 Task: Create in the project AgileBolt and in the Backlog issue 'Integrate a new interactive tutorial feature into an existing e-learning platform to enhance user engagement and learning outcomes' a child issue 'Kubernetes cluster backup and recovery planning and optimization', and assign it to team member softage.2@softage.net. Create in the project AgileBolt and in the Backlog issue 'Develop a new tool for automated testing of mobile application performance and resource consumption' a child issue 'Integration with property management software', and assign it to team member softage.3@softage.net
Action: Mouse moved to (874, 513)
Screenshot: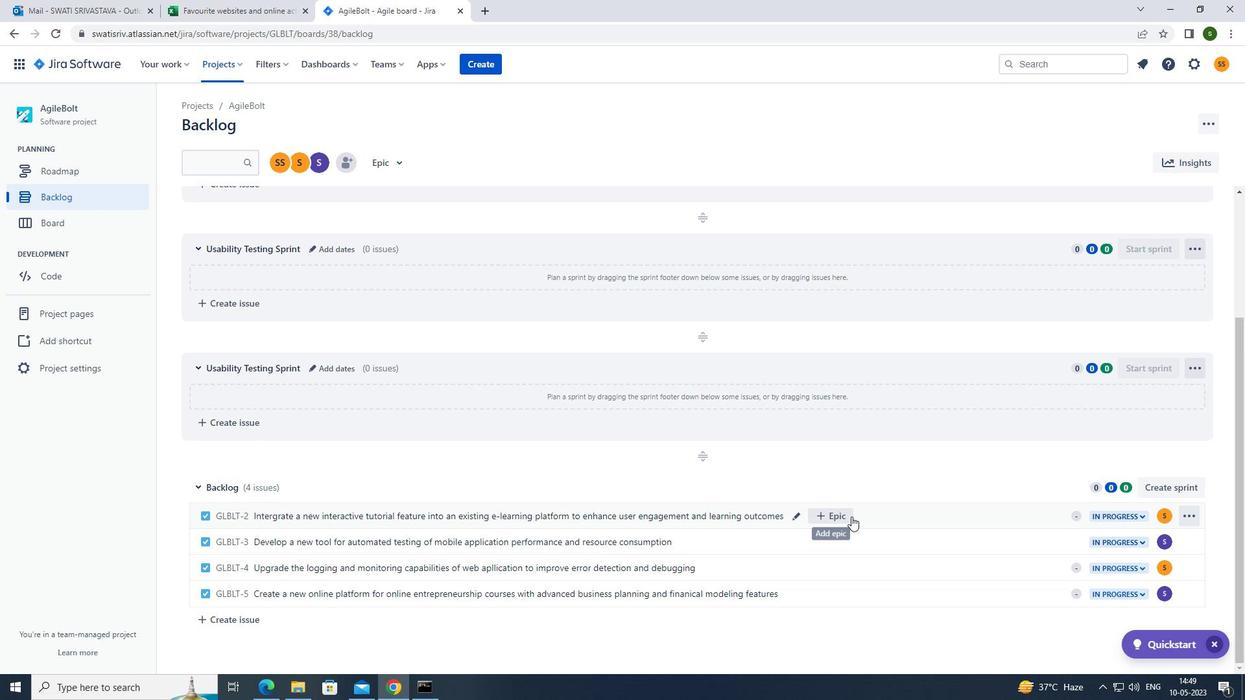 
Action: Mouse pressed left at (874, 513)
Screenshot: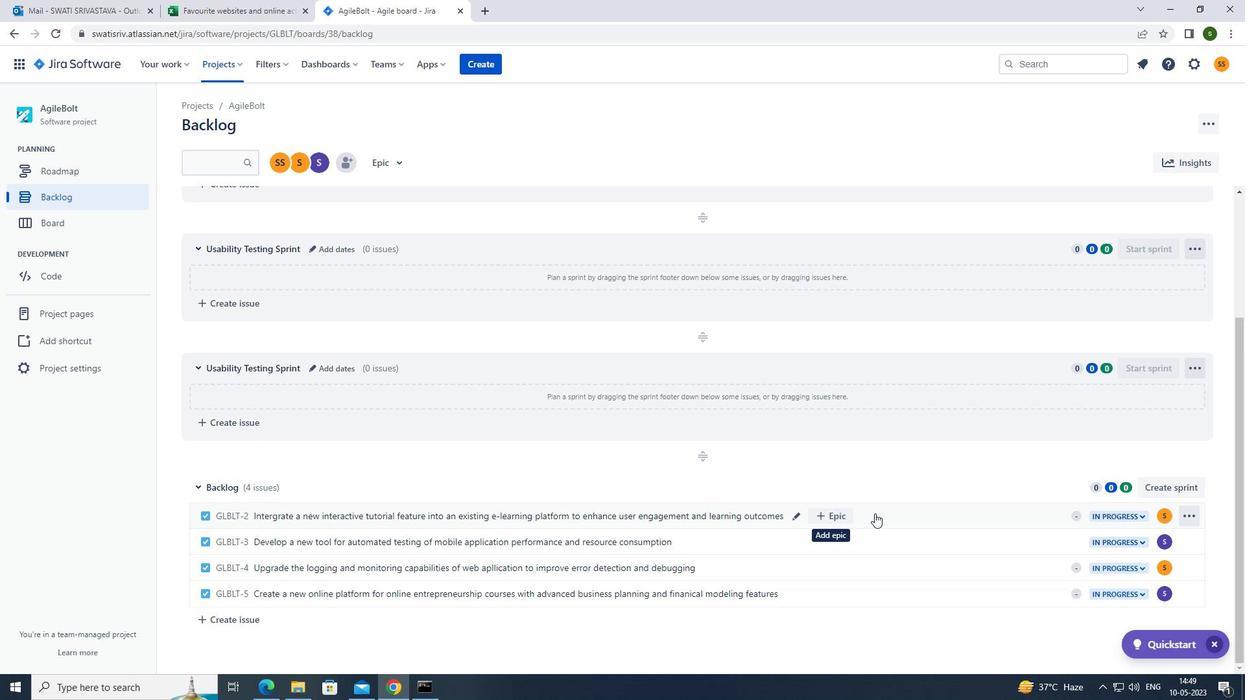 
Action: Mouse moved to (1015, 335)
Screenshot: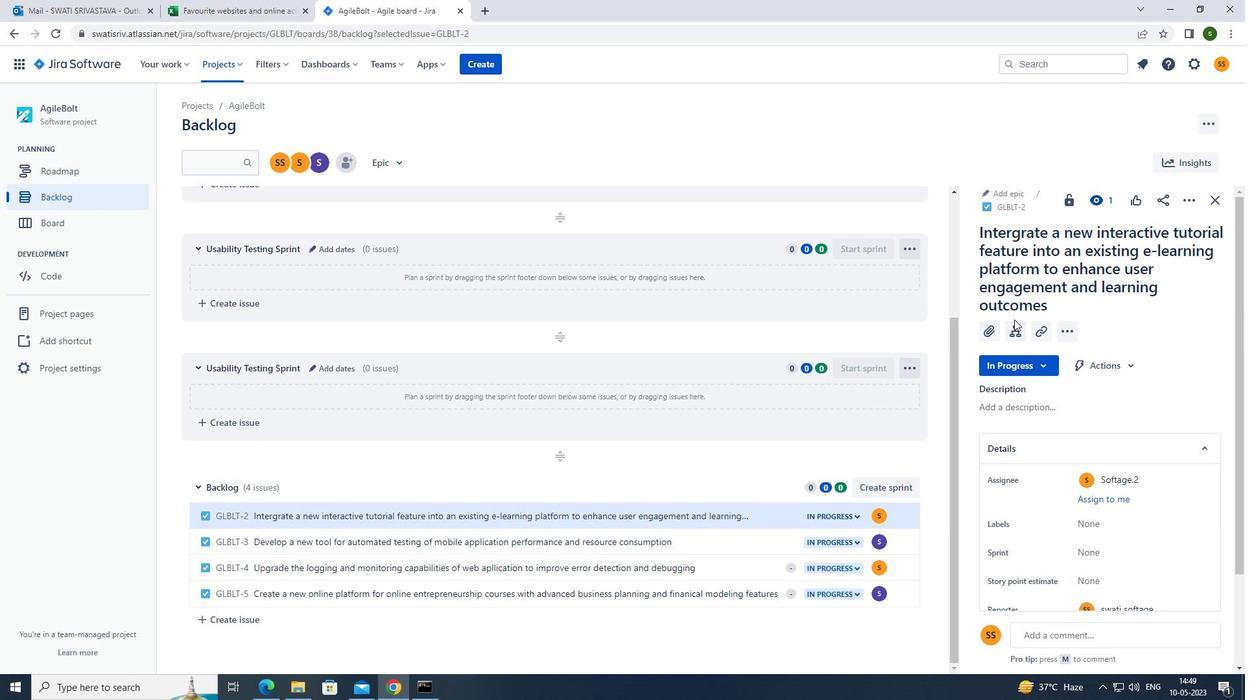 
Action: Mouse pressed left at (1015, 335)
Screenshot: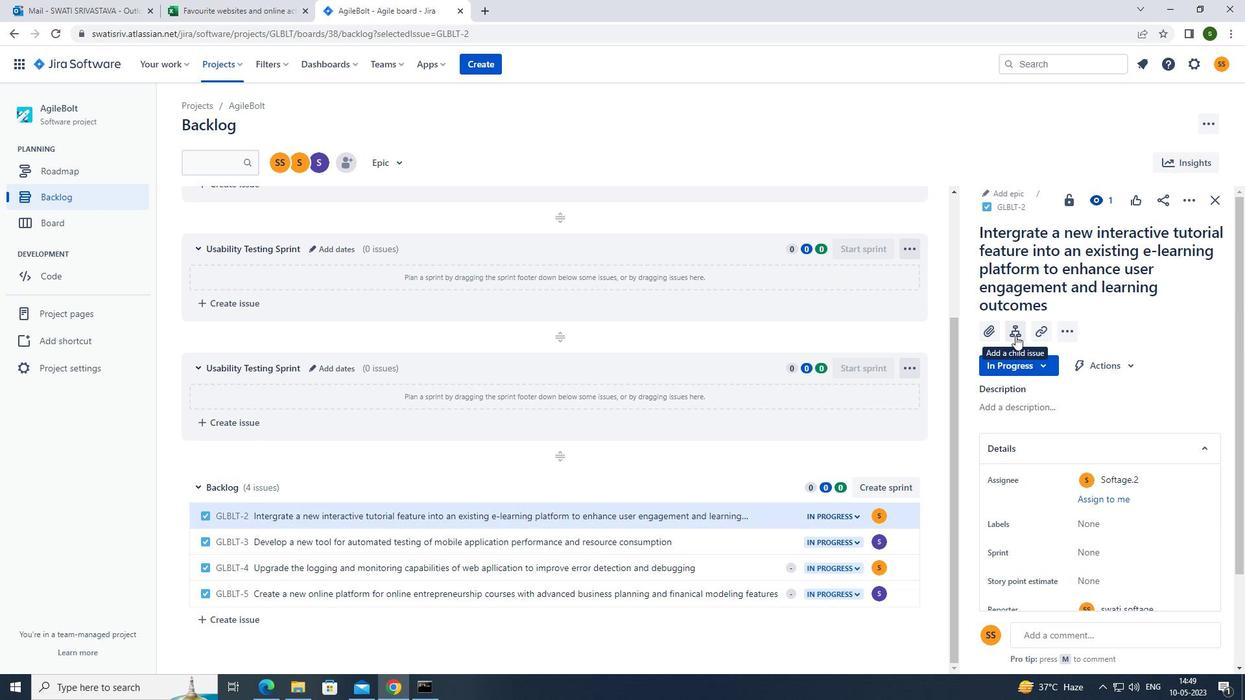 
Action: Mouse moved to (1020, 416)
Screenshot: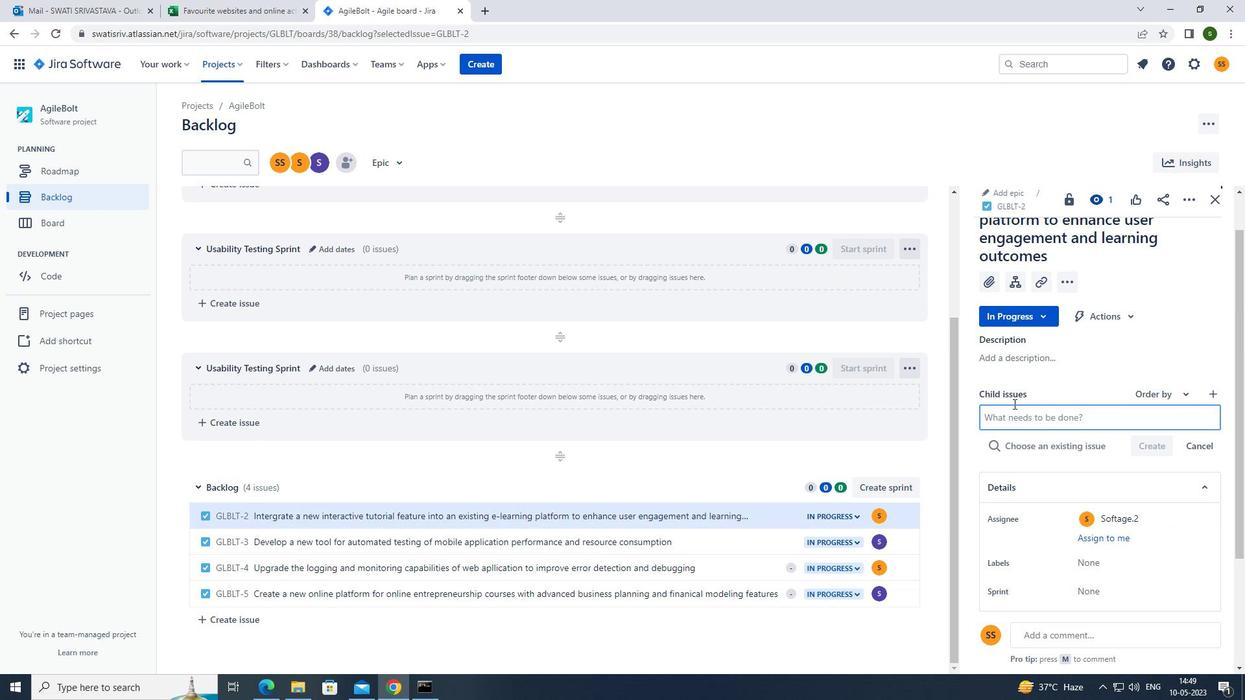 
Action: Mouse pressed left at (1020, 416)
Screenshot: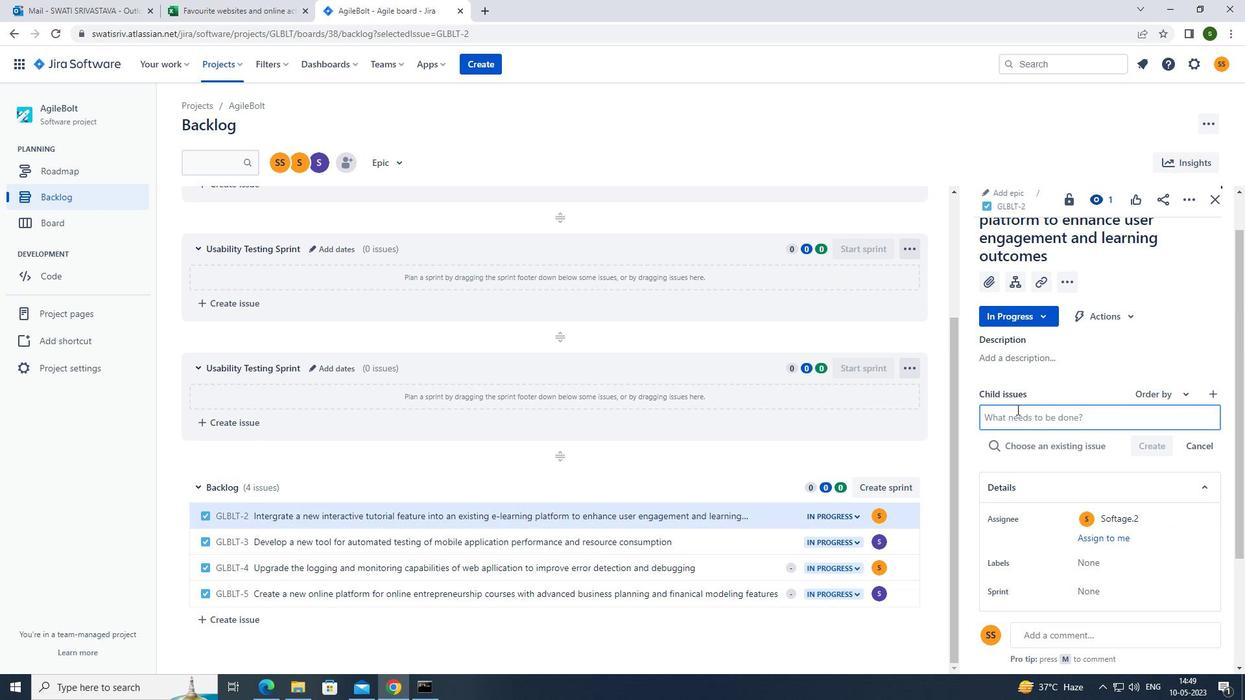 
Action: Mouse moved to (1020, 416)
Screenshot: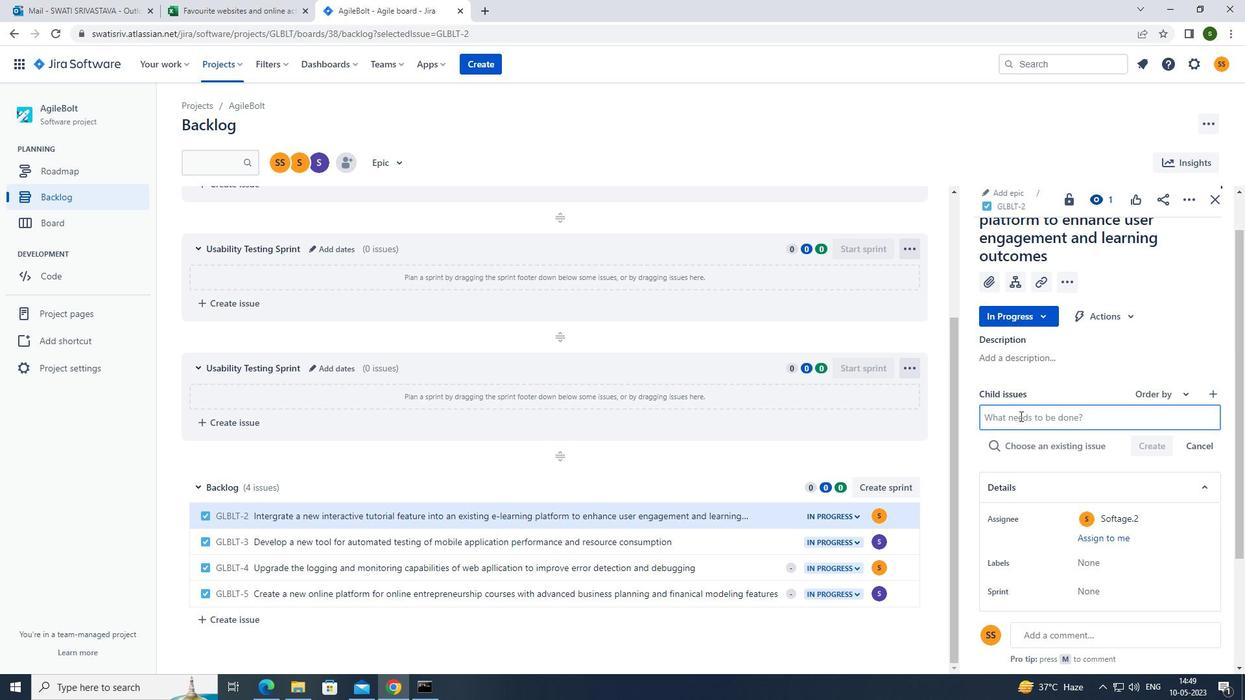 
Action: Key pressed <Key.caps_lock>k<Key.caps_lock>ubernetes<Key.space>cluster<Key.space>backup<Key.space>and<Key.space>recovery<Key.space>planning<Key.space>and<Key.space>optimization<Key.enter>
Screenshot: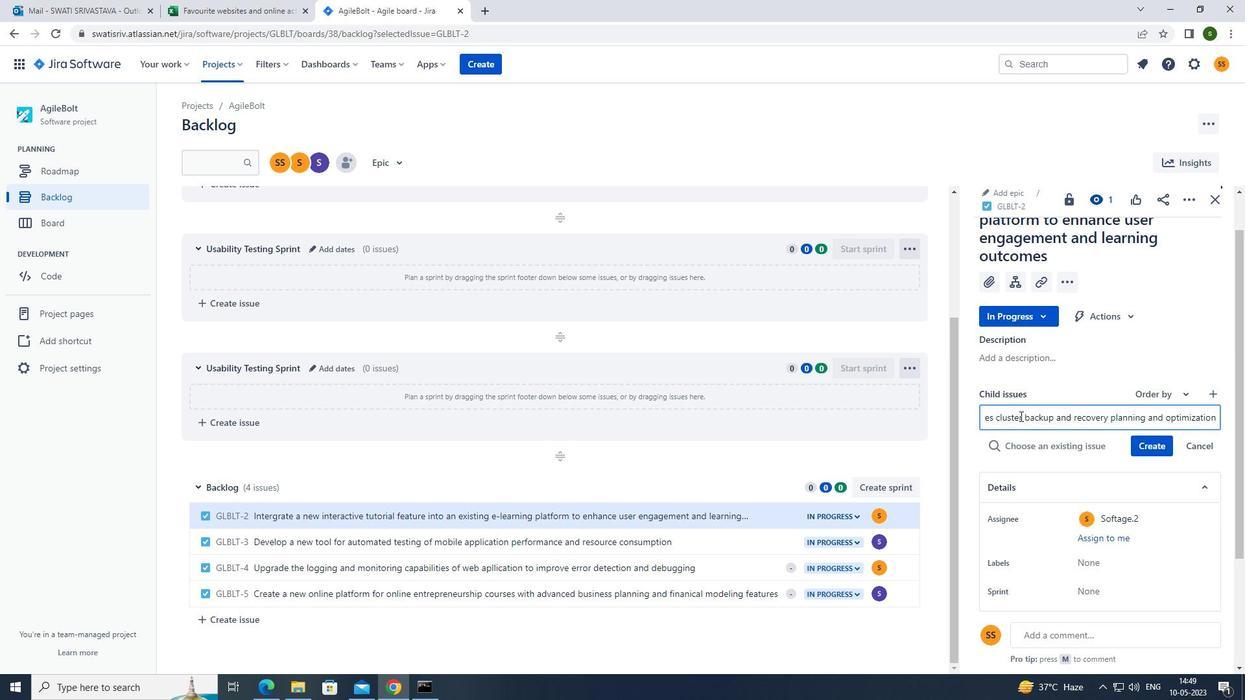 
Action: Mouse moved to (1163, 424)
Screenshot: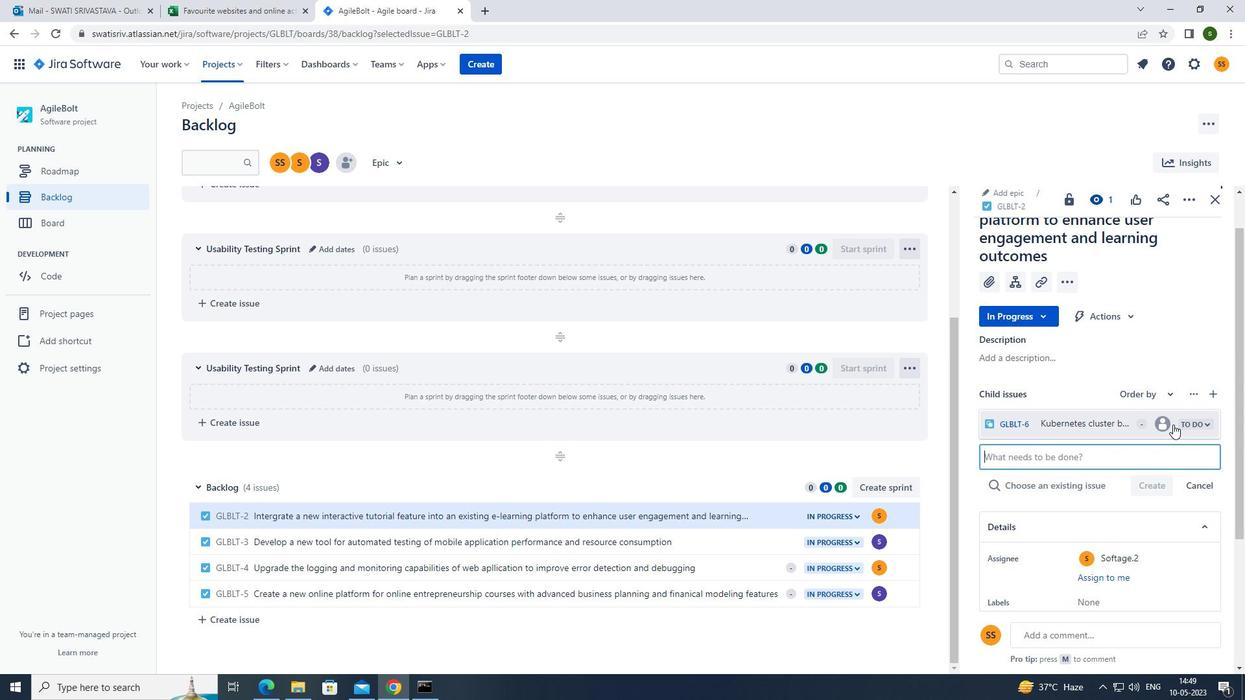 
Action: Mouse pressed left at (1163, 424)
Screenshot: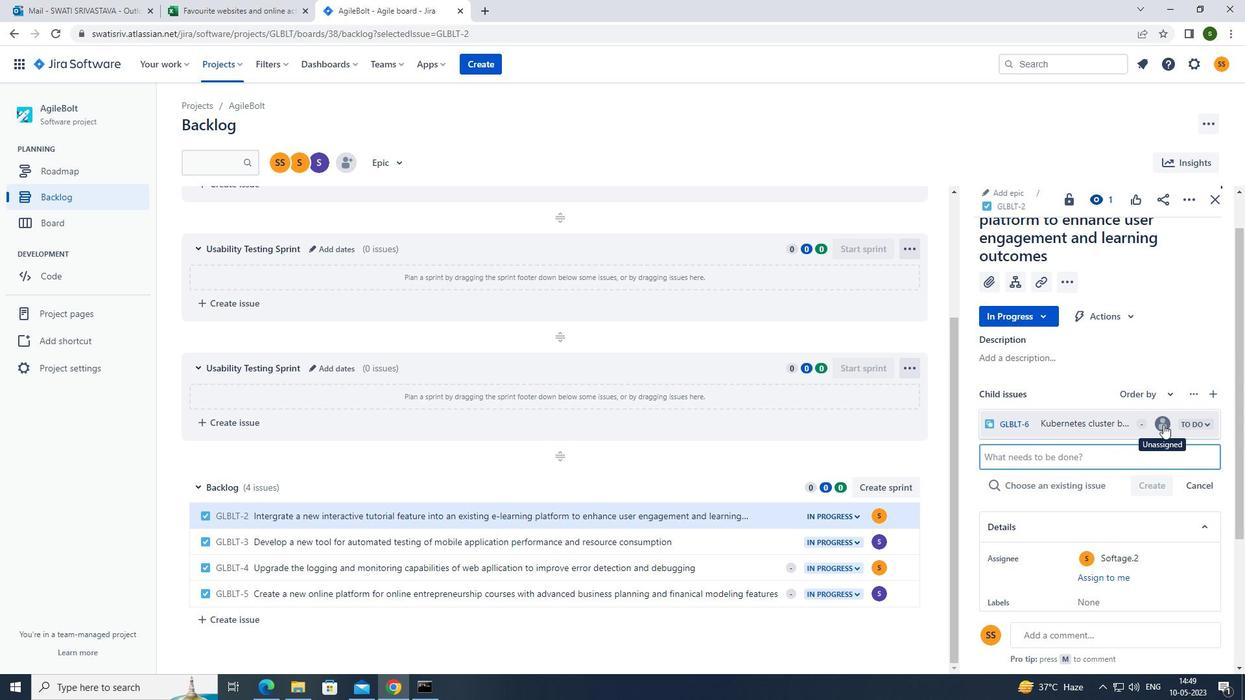 
Action: Mouse moved to (1118, 432)
Screenshot: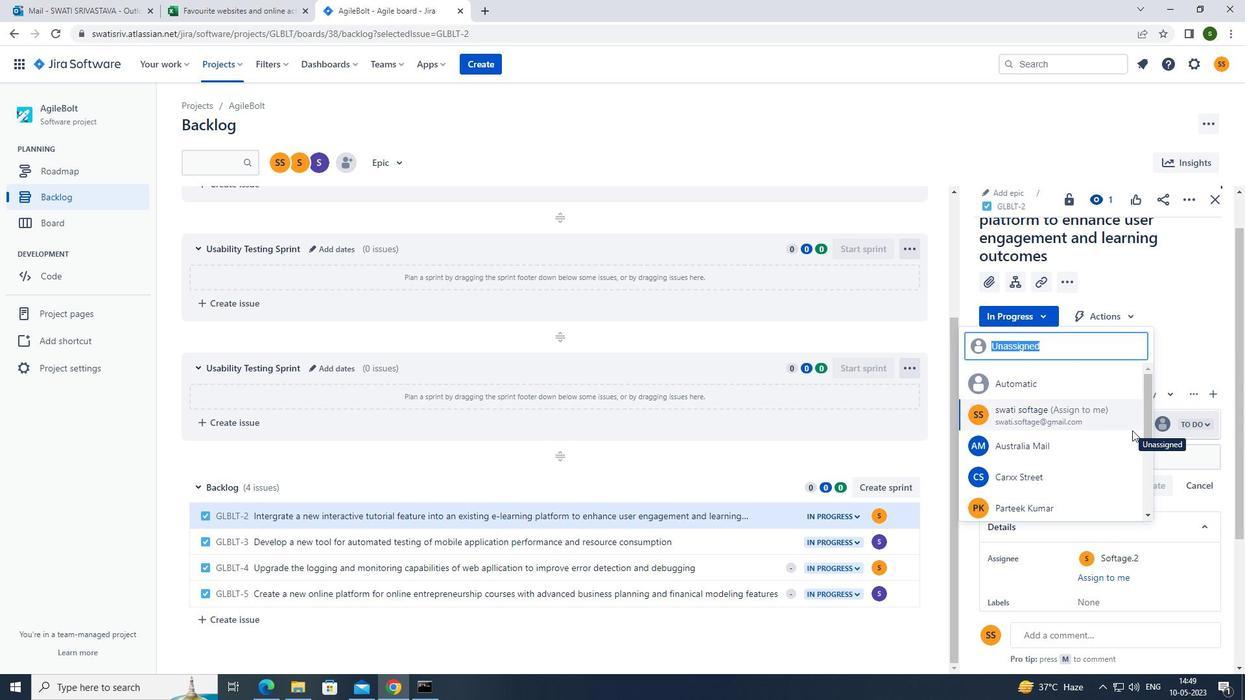 
Action: Mouse scrolled (1118, 431) with delta (0, 0)
Screenshot: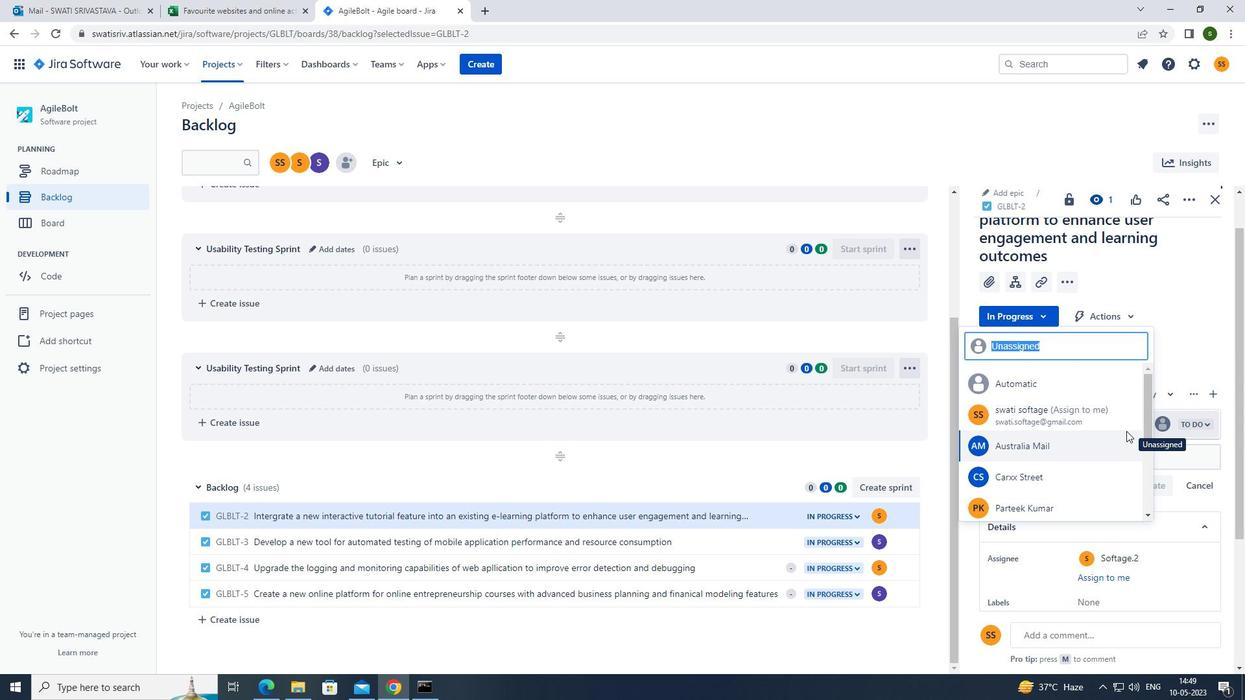 
Action: Mouse scrolled (1118, 431) with delta (0, 0)
Screenshot: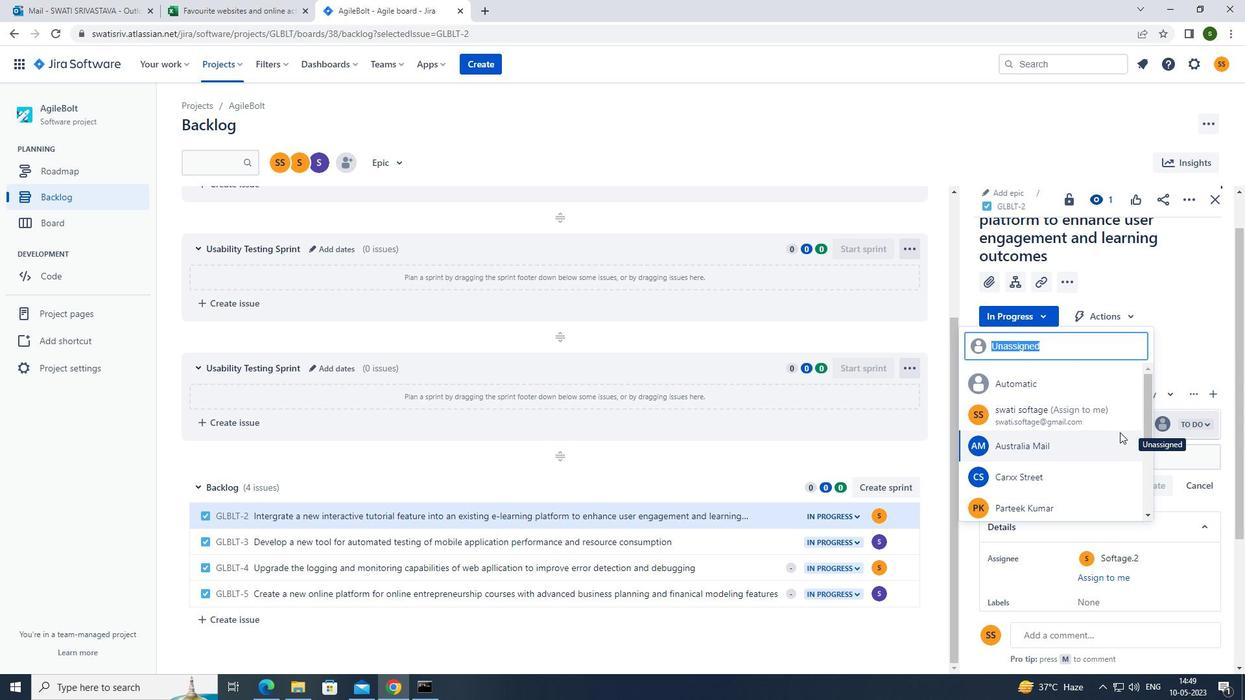 
Action: Mouse moved to (1043, 442)
Screenshot: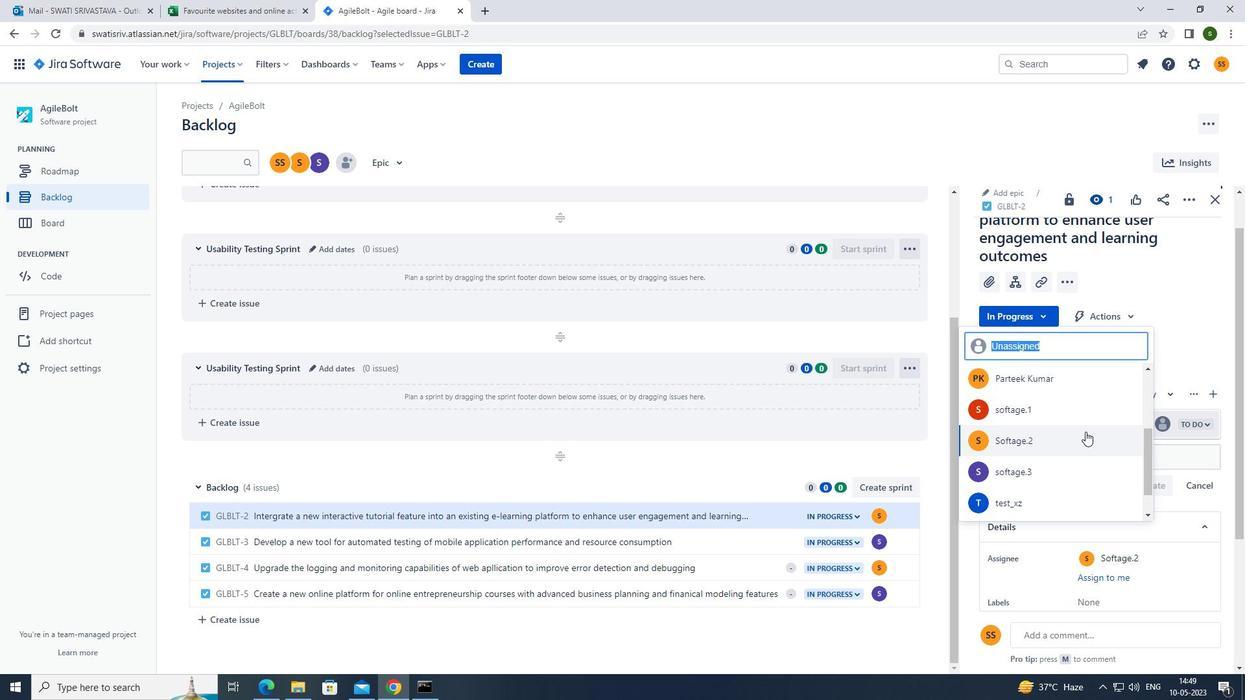 
Action: Mouse pressed left at (1043, 442)
Screenshot: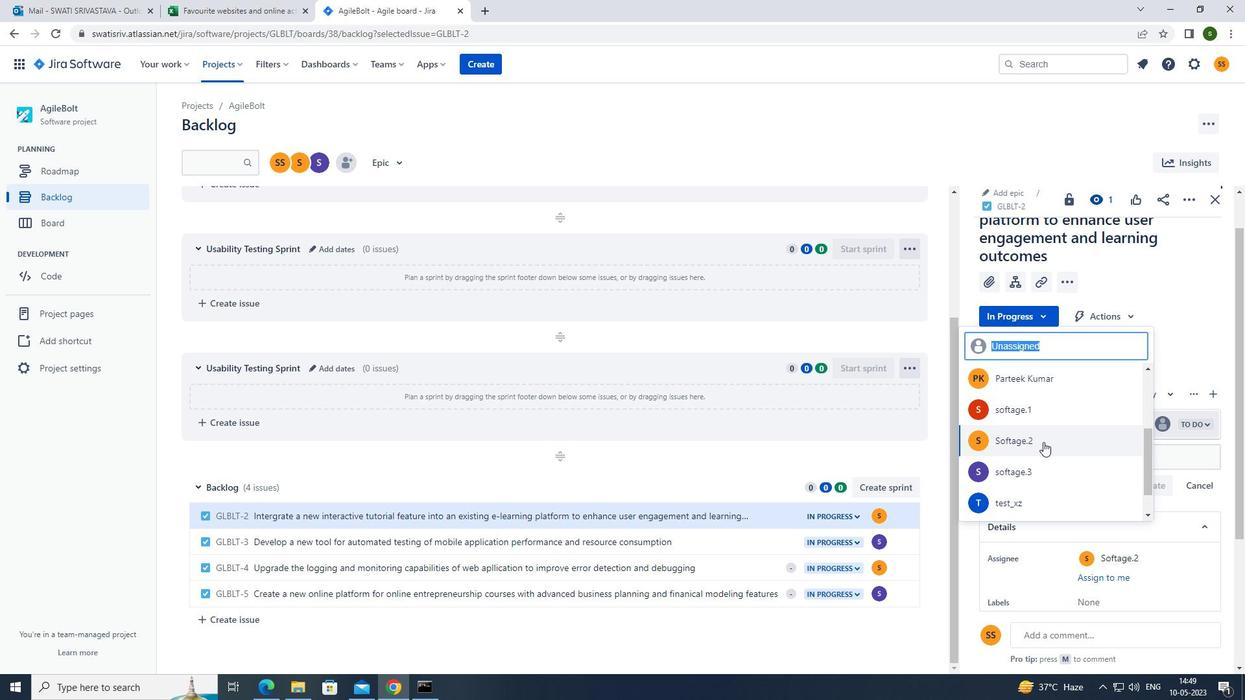 
Action: Mouse moved to (720, 534)
Screenshot: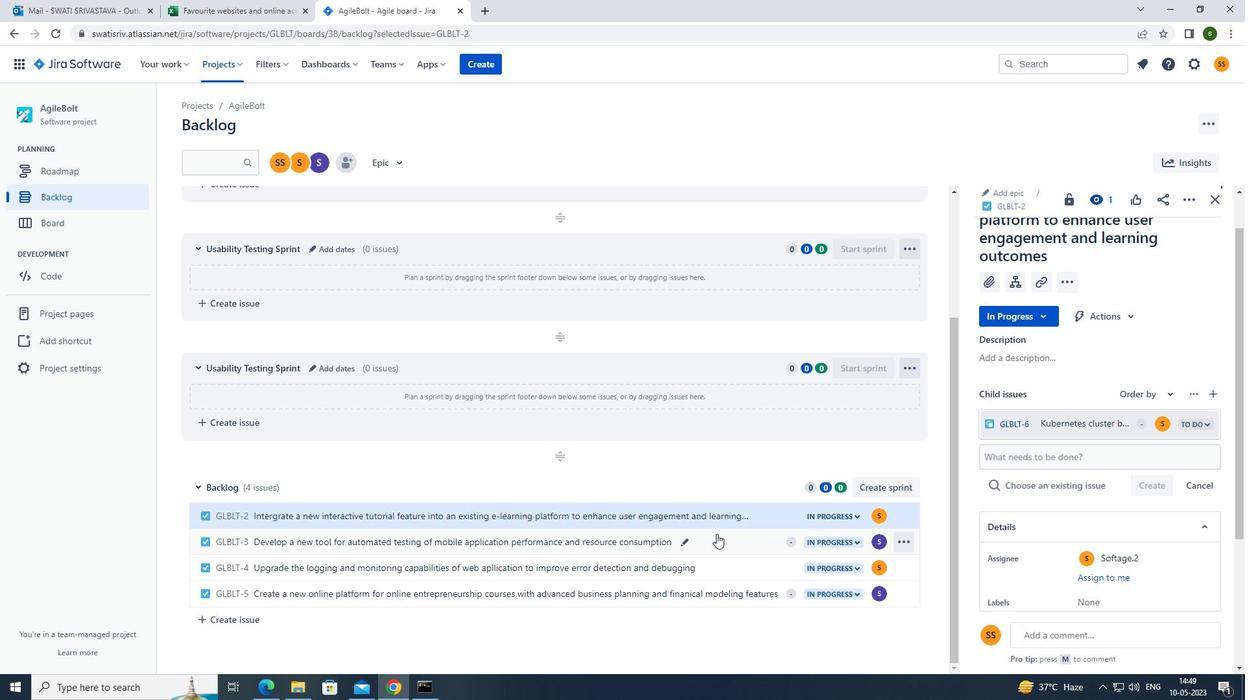 
Action: Mouse pressed left at (720, 534)
Screenshot: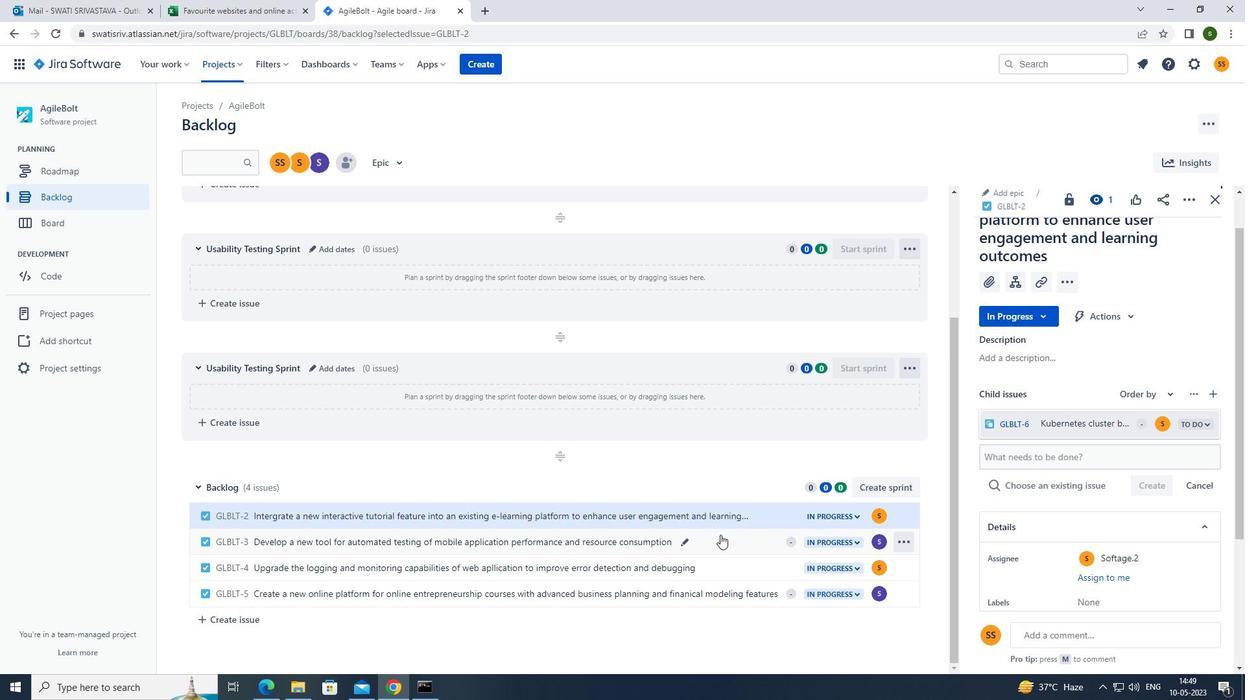 
Action: Mouse moved to (1014, 314)
Screenshot: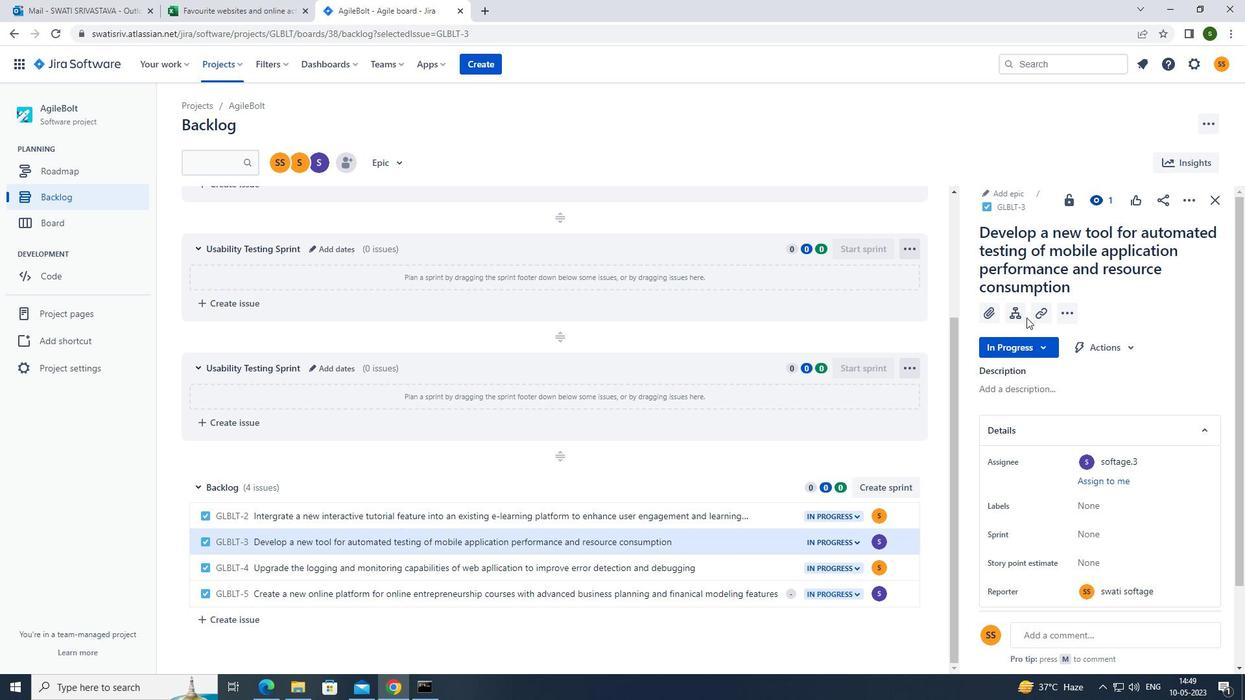 
Action: Mouse pressed left at (1014, 314)
Screenshot: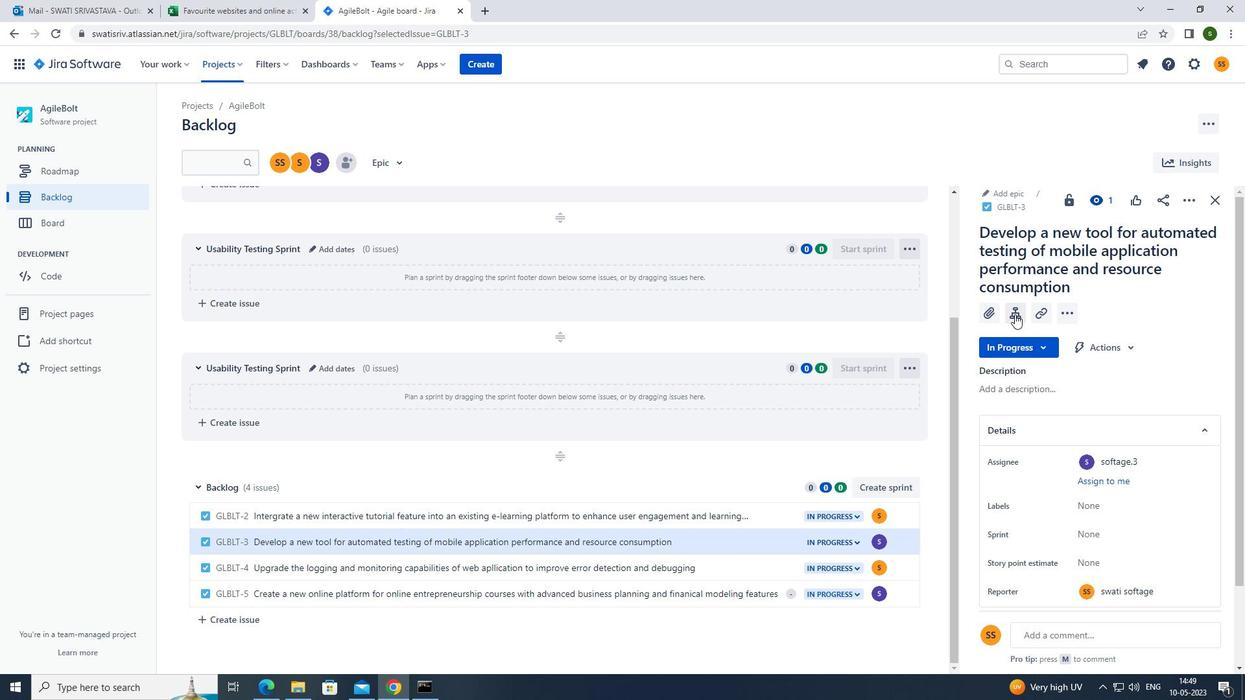 
Action: Mouse moved to (1046, 422)
Screenshot: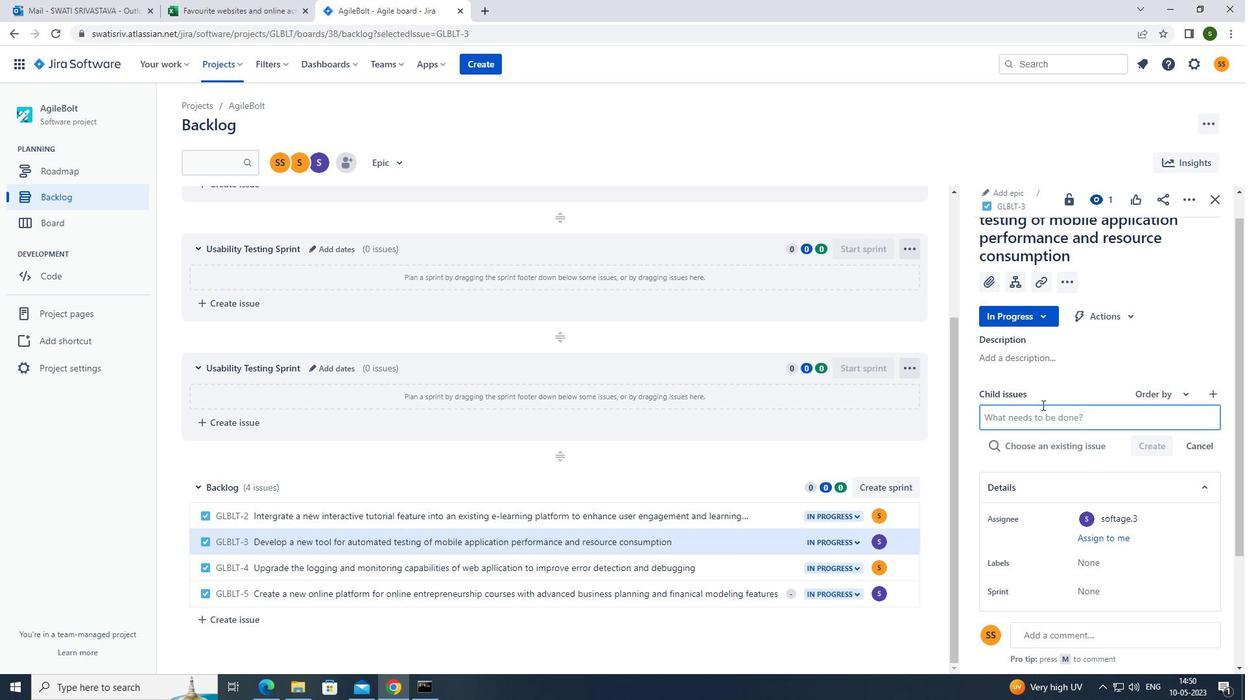 
Action: Mouse pressed left at (1046, 422)
Screenshot: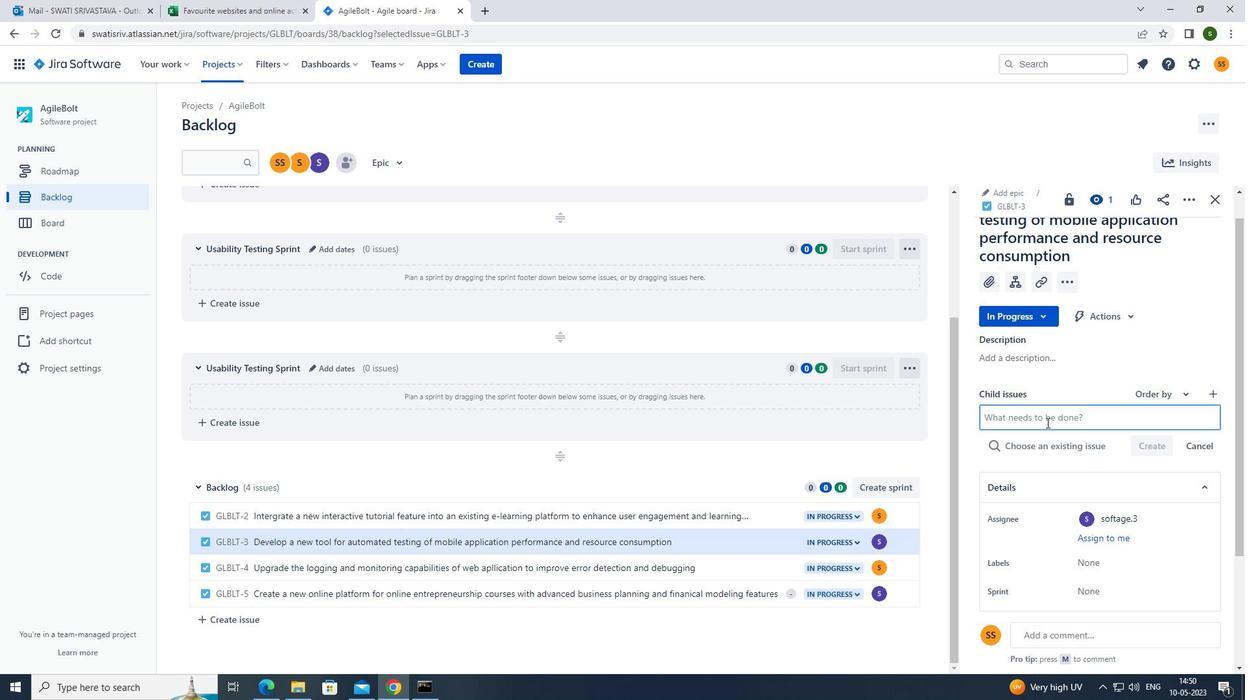 
Action: Key pressed <Key.caps_lock>i<Key.caps_lock>ntegration<Key.space>with<Key.space>property<Key.space>management<Key.space>software<Key.enter>
Screenshot: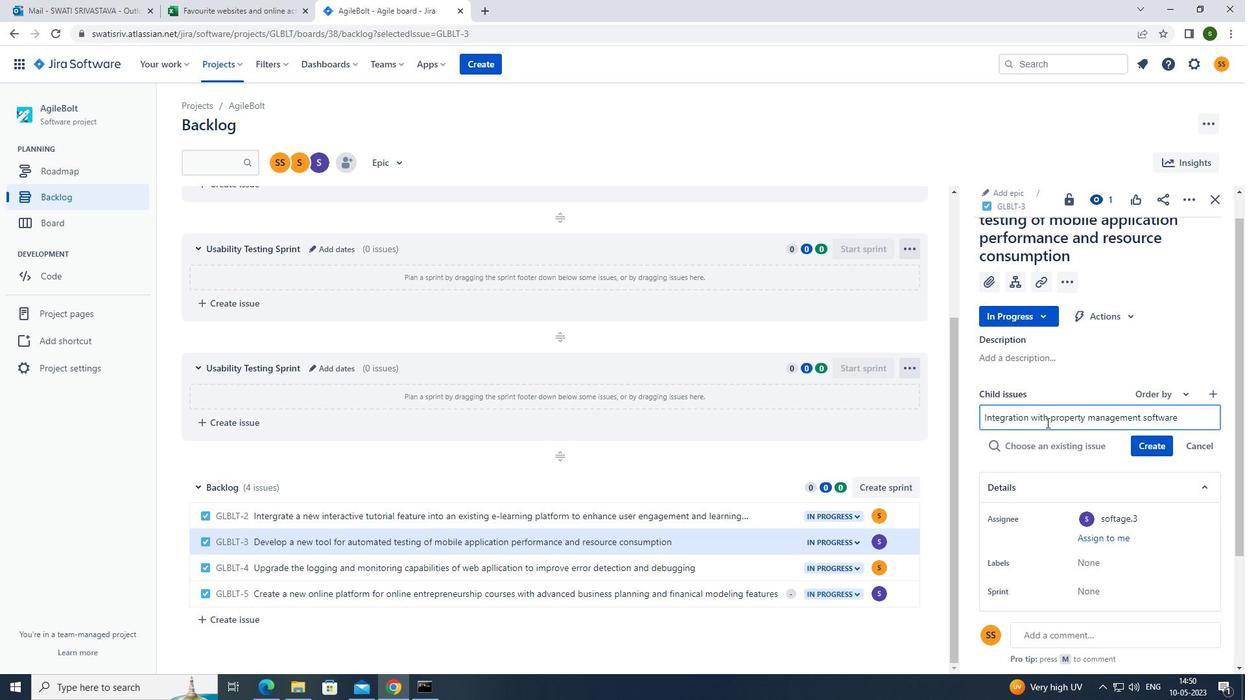 
Action: Mouse moved to (1162, 420)
Screenshot: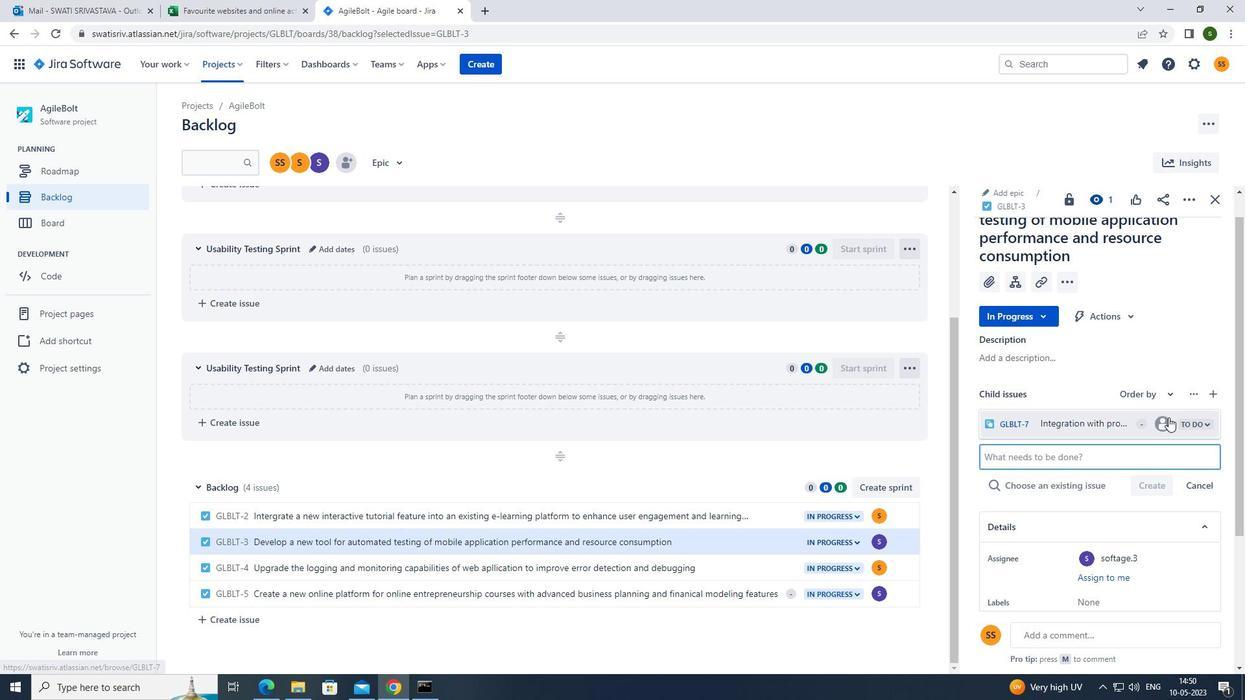
Action: Mouse pressed left at (1162, 420)
Screenshot: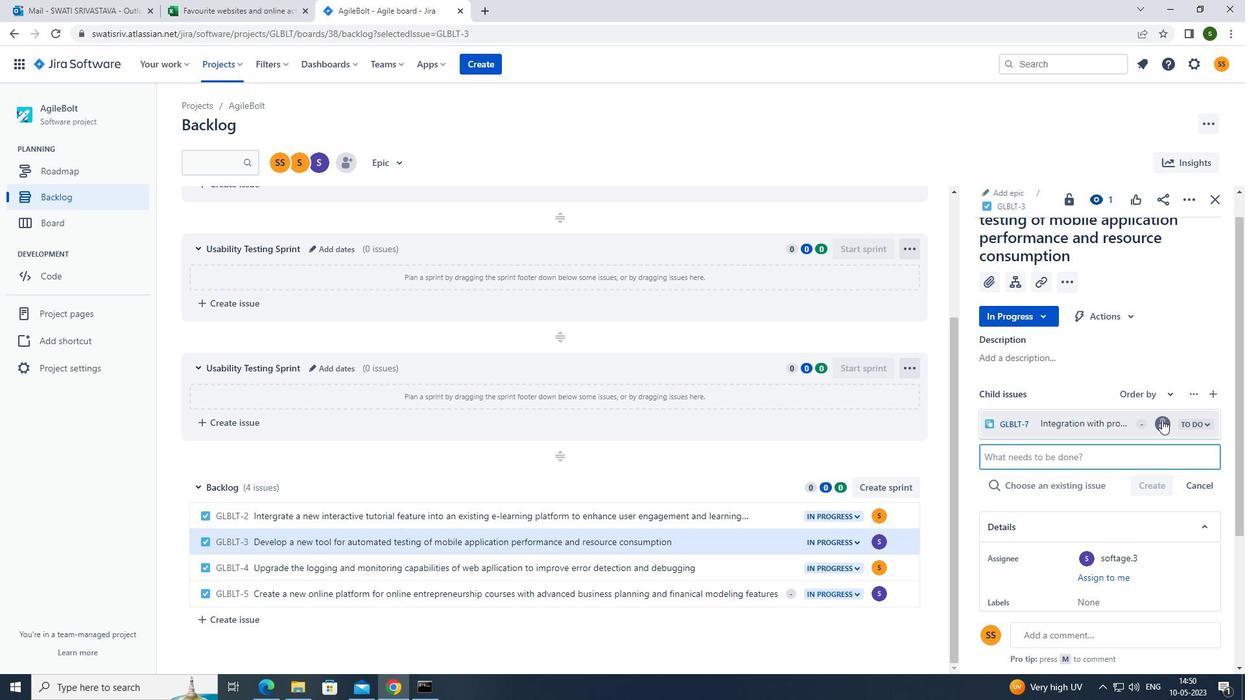 
Action: Mouse moved to (1103, 463)
Screenshot: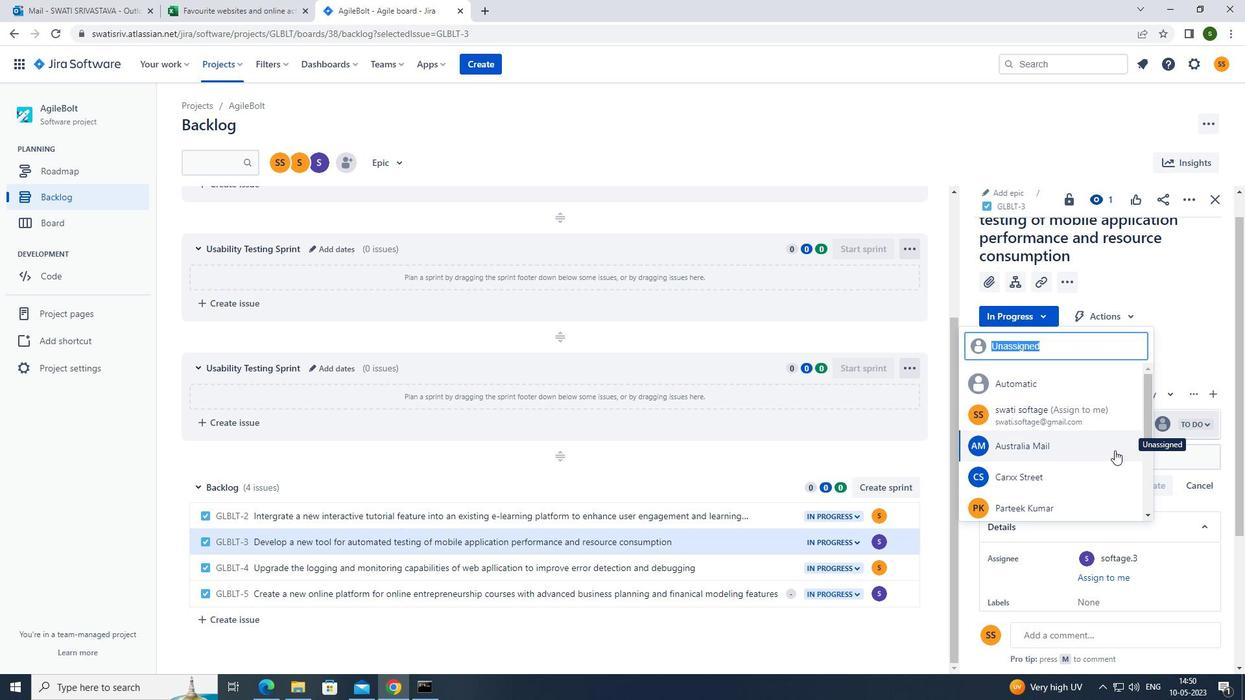 
Action: Mouse scrolled (1103, 462) with delta (0, 0)
Screenshot: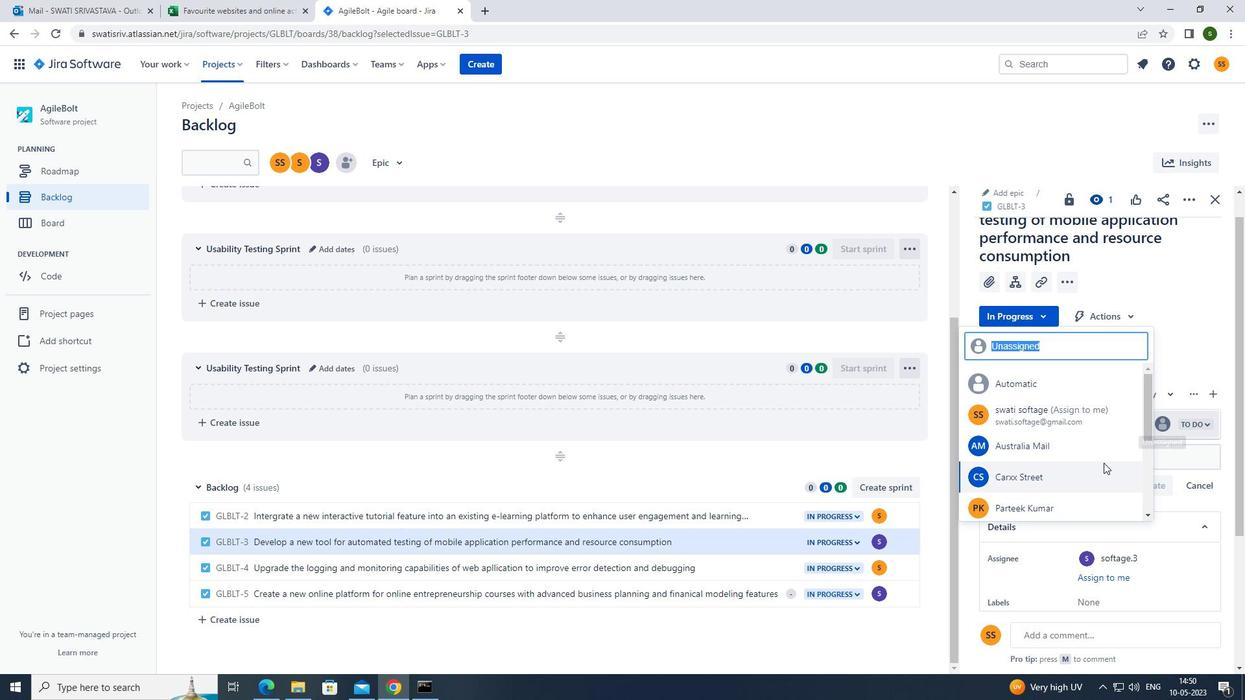 
Action: Mouse scrolled (1103, 462) with delta (0, 0)
Screenshot: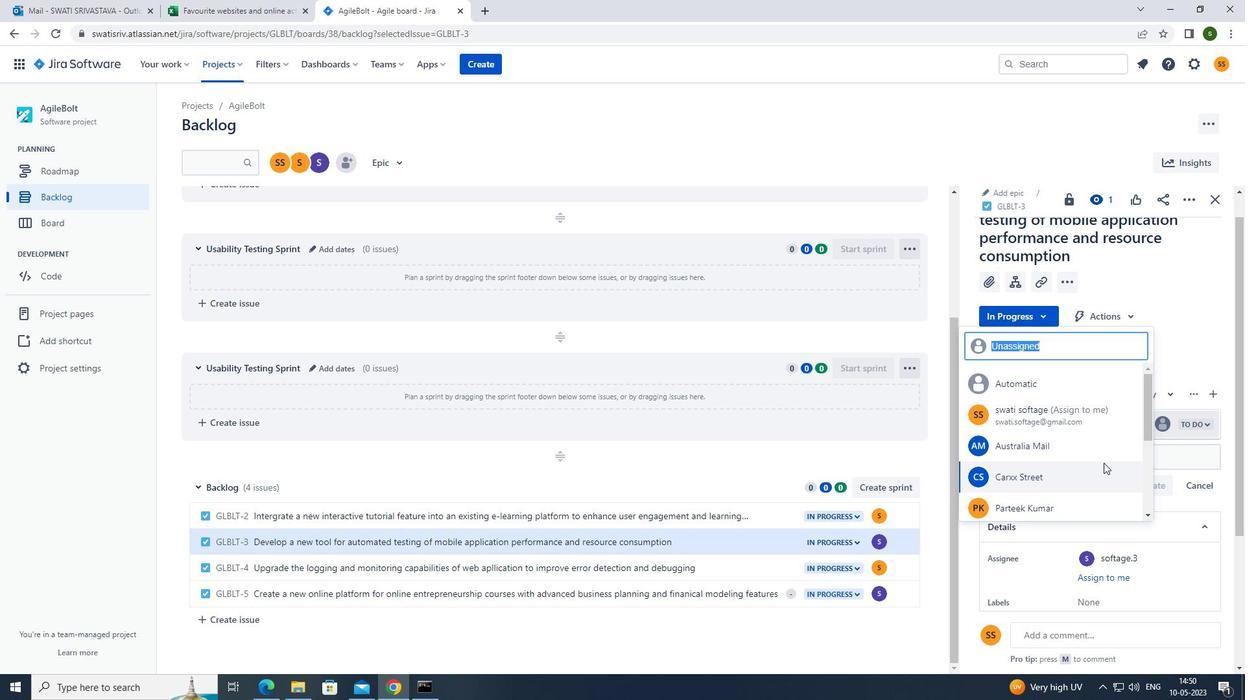 
Action: Mouse moved to (1038, 474)
Screenshot: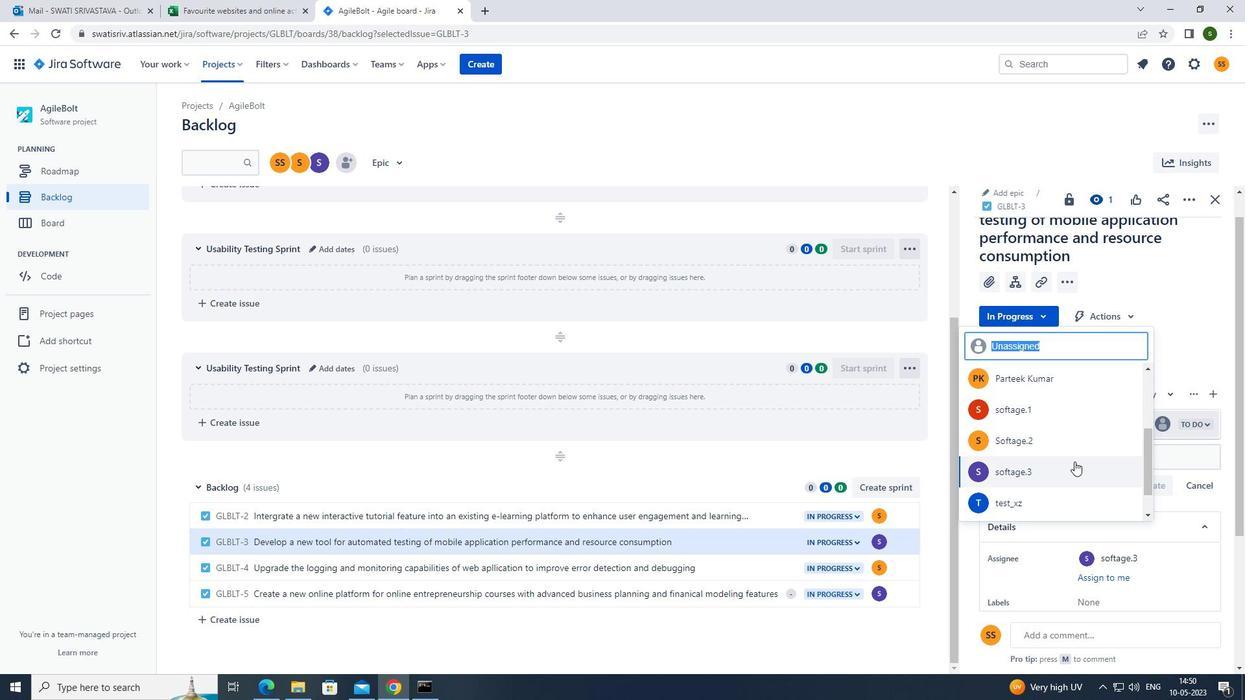 
Action: Mouse pressed left at (1038, 474)
Screenshot: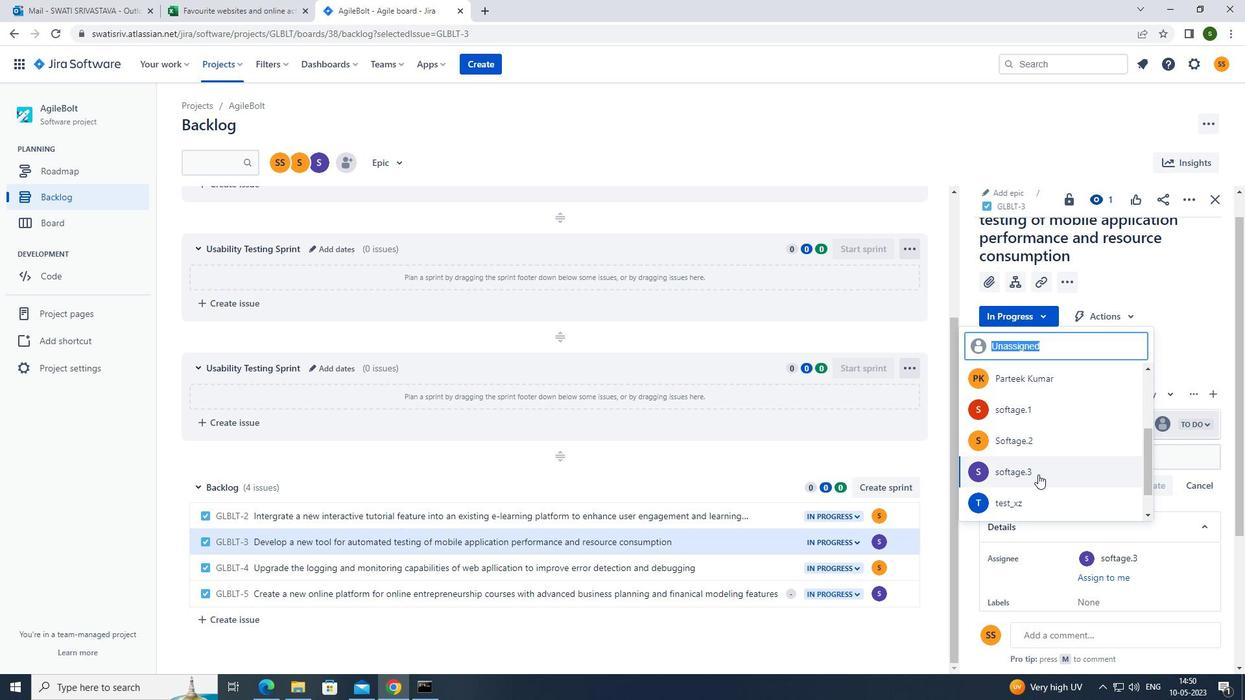 
Action: Mouse moved to (1178, 320)
Screenshot: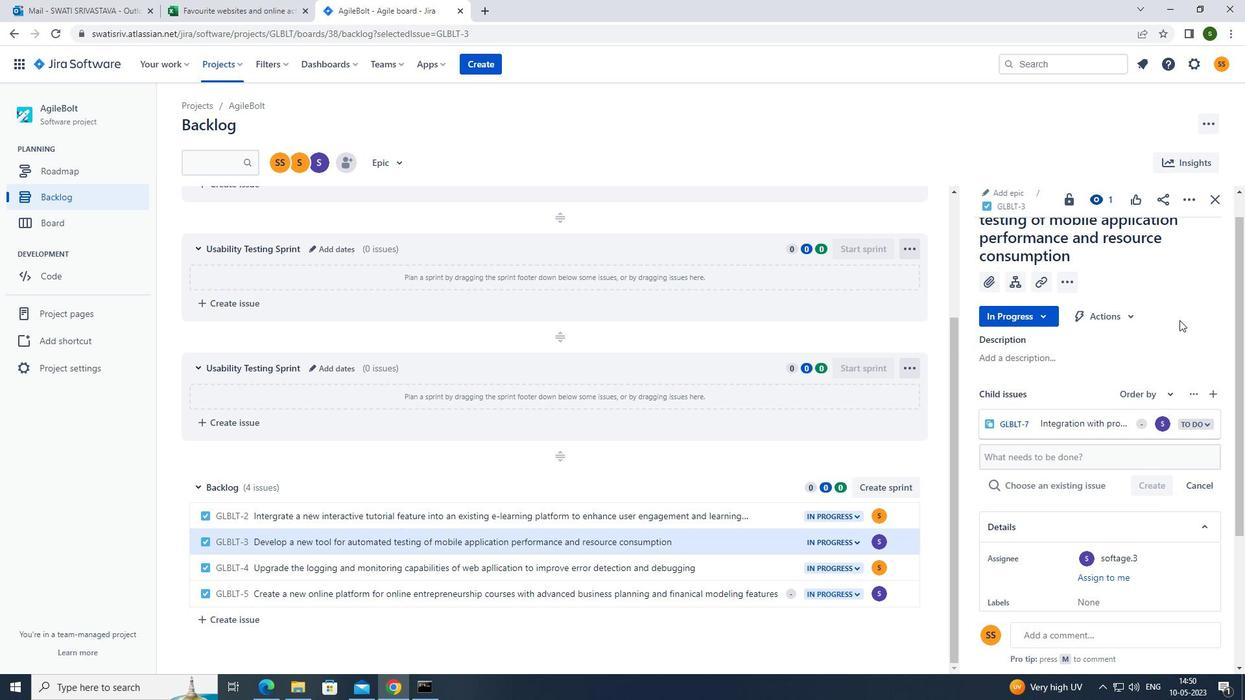 
